 Task: Change object animations to fly in from top.
Action: Mouse moved to (443, 85)
Screenshot: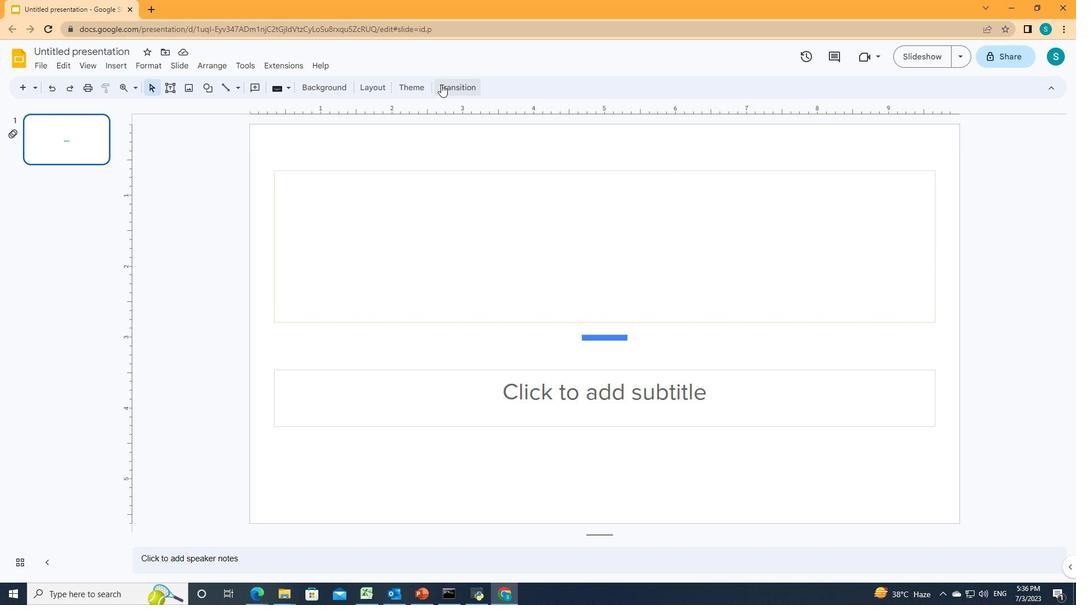 
Action: Mouse pressed left at (443, 85)
Screenshot: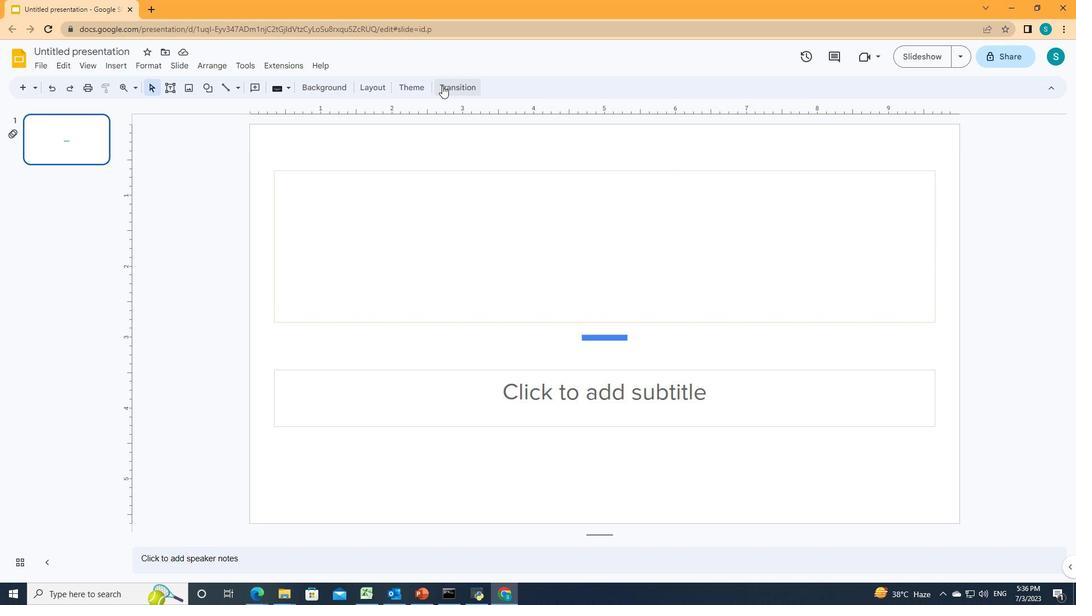 
Action: Mouse moved to (914, 329)
Screenshot: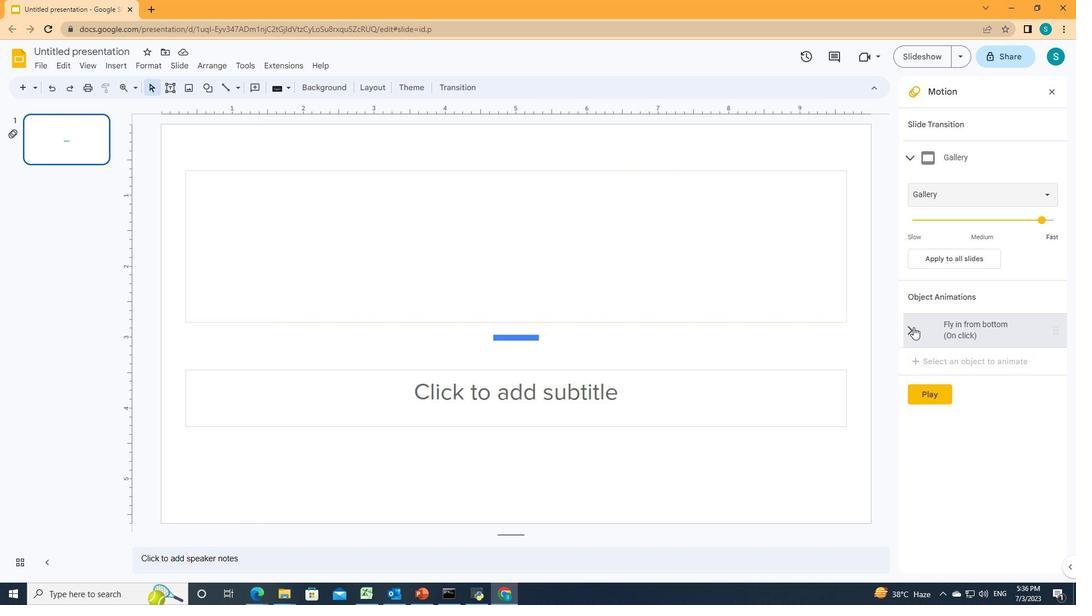 
Action: Mouse pressed left at (914, 329)
Screenshot: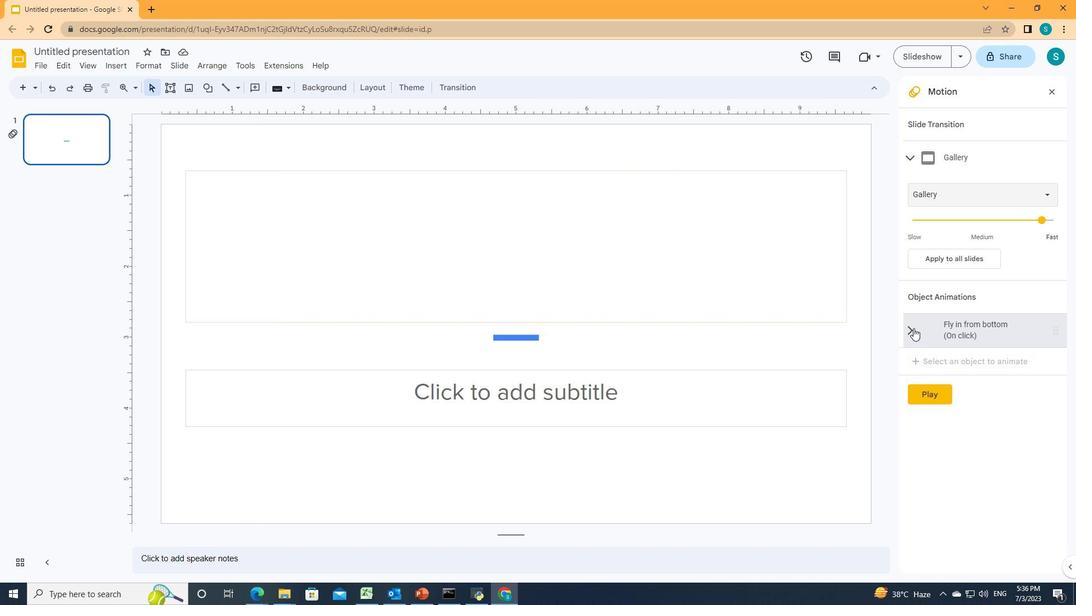 
Action: Mouse moved to (1031, 263)
Screenshot: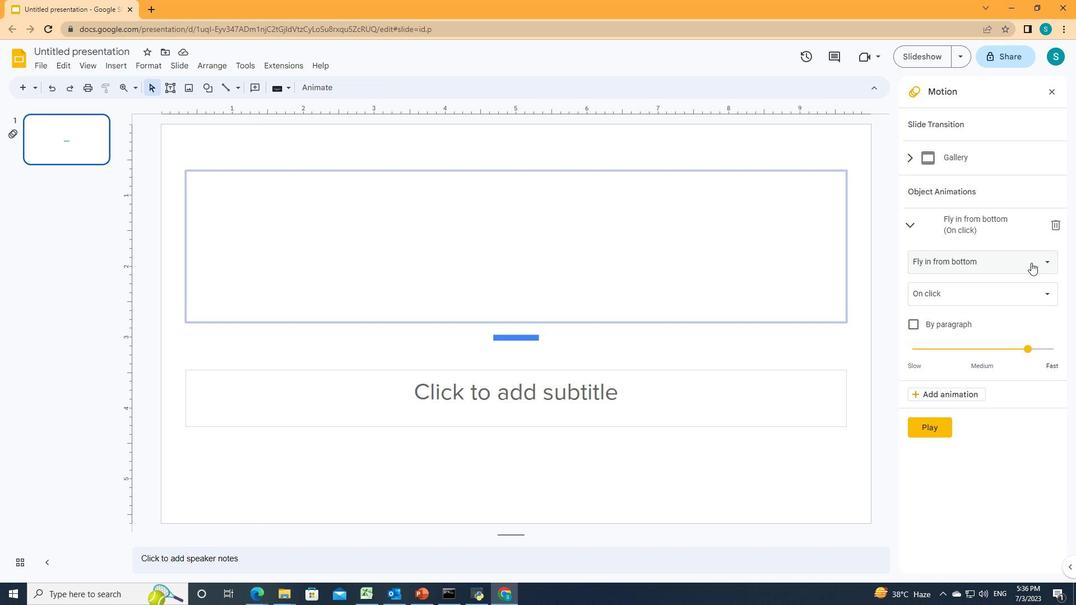 
Action: Mouse pressed left at (1031, 263)
Screenshot: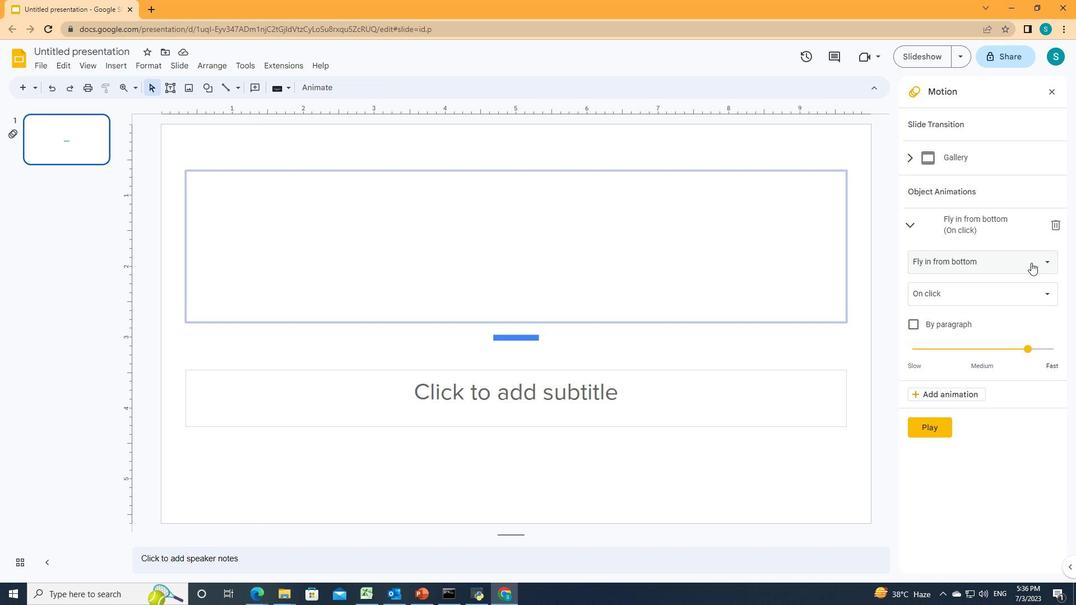 
Action: Mouse moved to (942, 412)
Screenshot: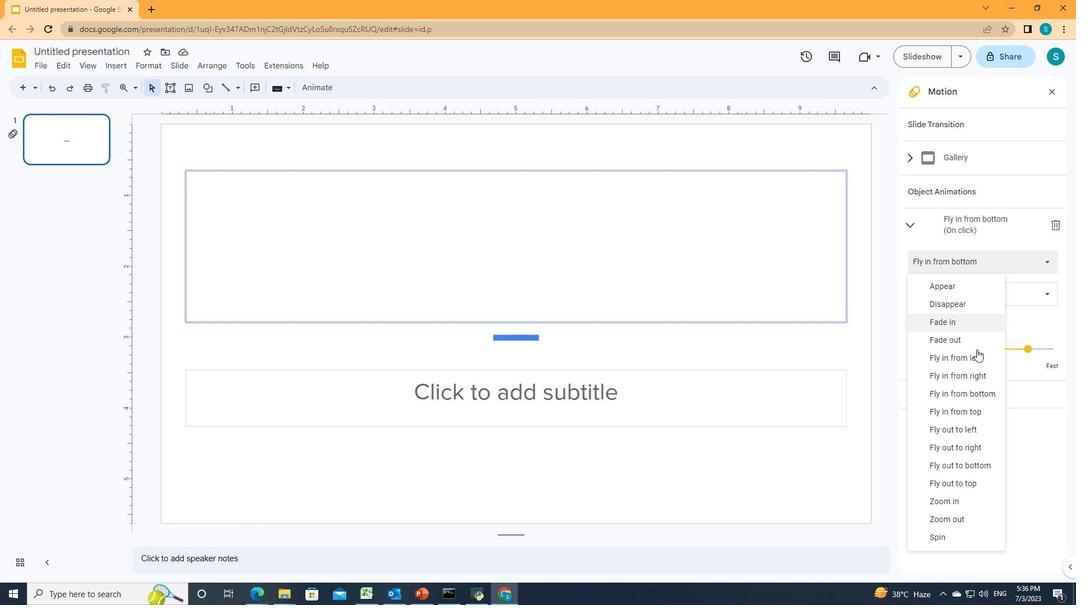 
Action: Mouse pressed left at (942, 412)
Screenshot: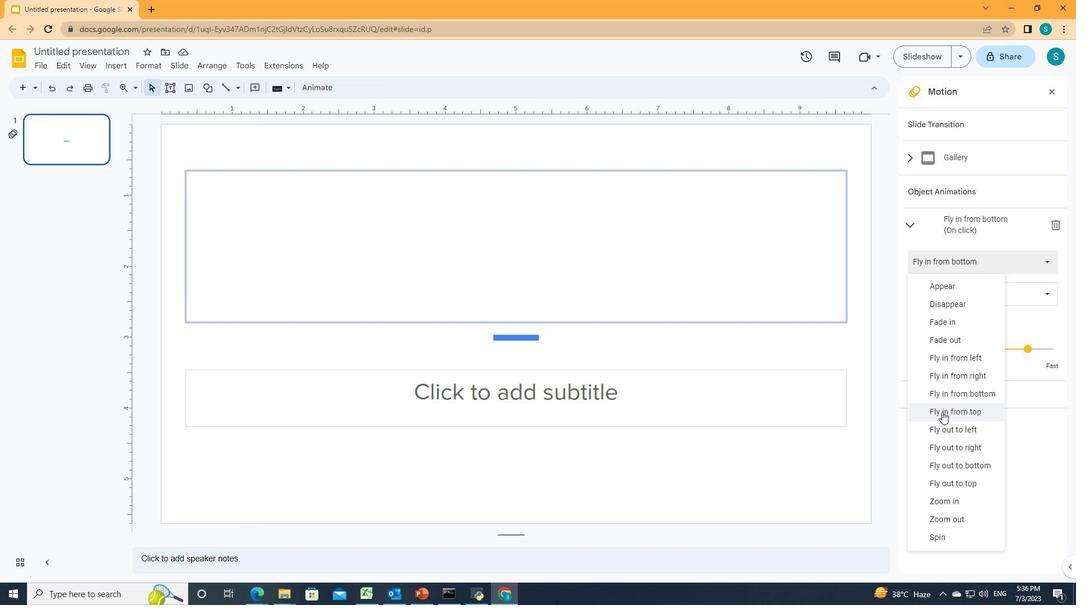 
Action: Mouse moved to (942, 412)
Screenshot: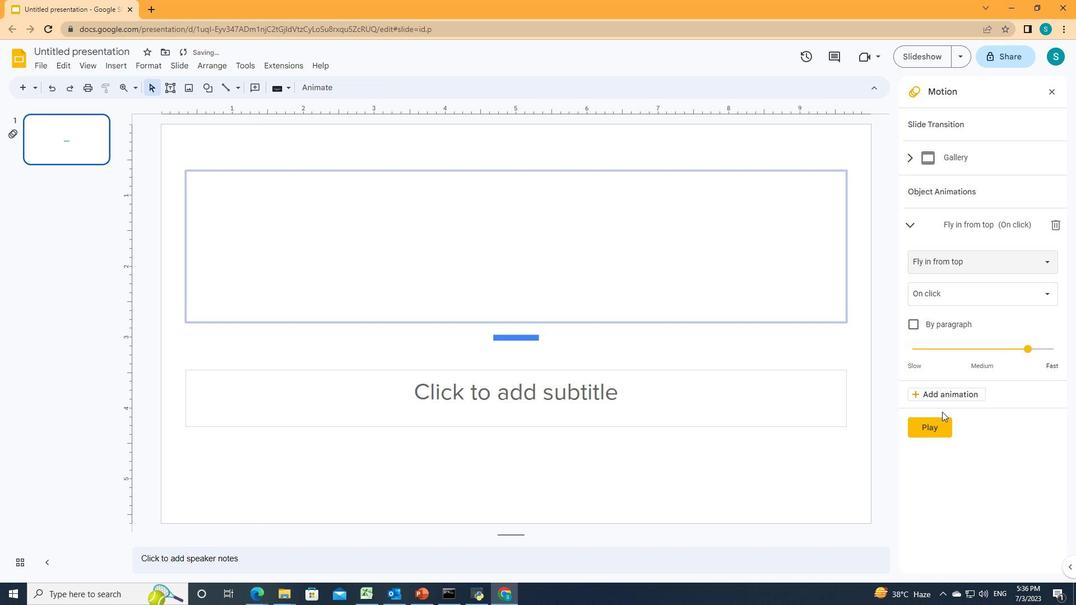 
